 Task: Search for emails with normal importance in Outlook.
Action: Mouse moved to (280, 7)
Screenshot: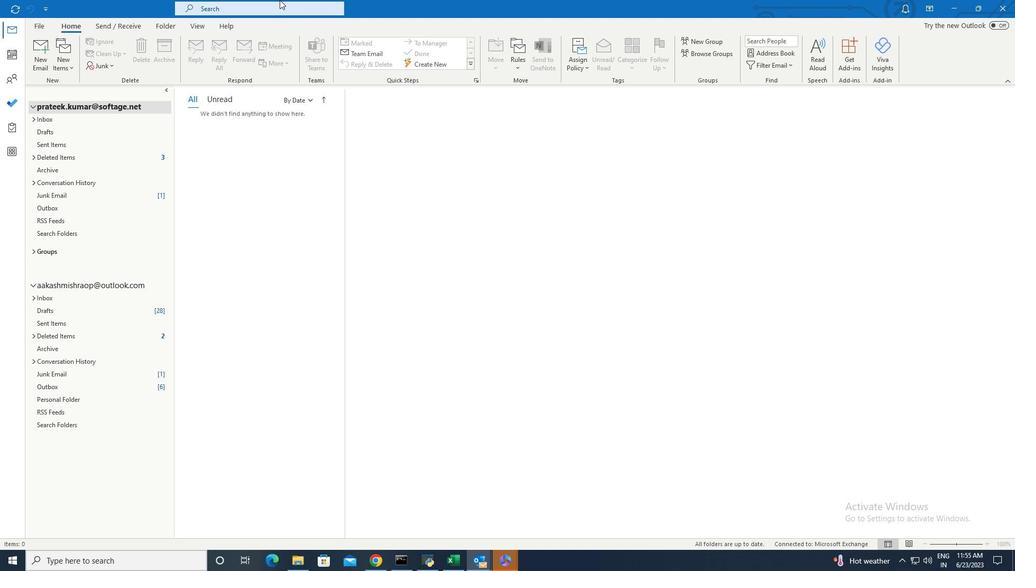 
Action: Mouse pressed left at (280, 7)
Screenshot: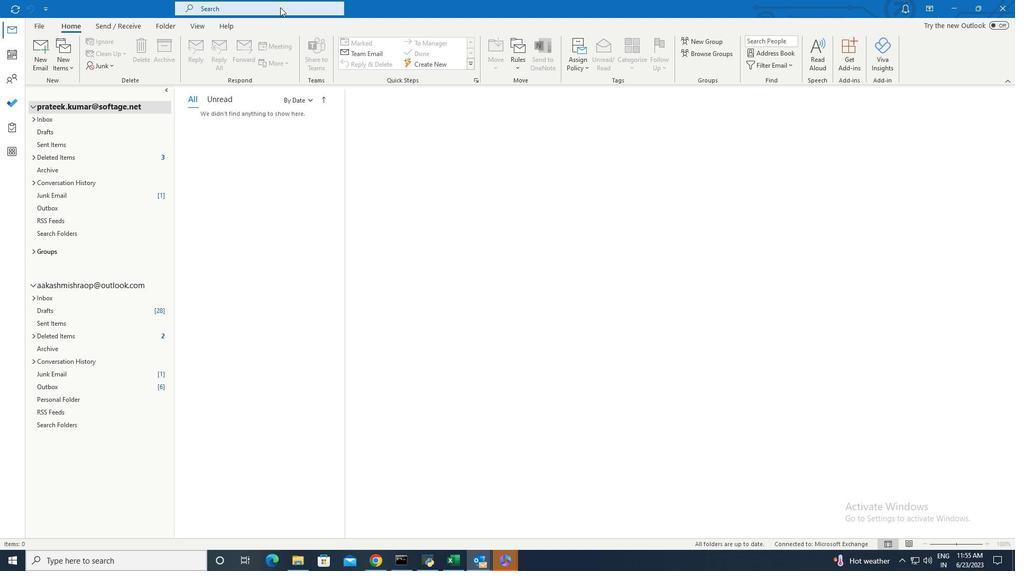 
Action: Mouse moved to (420, 8)
Screenshot: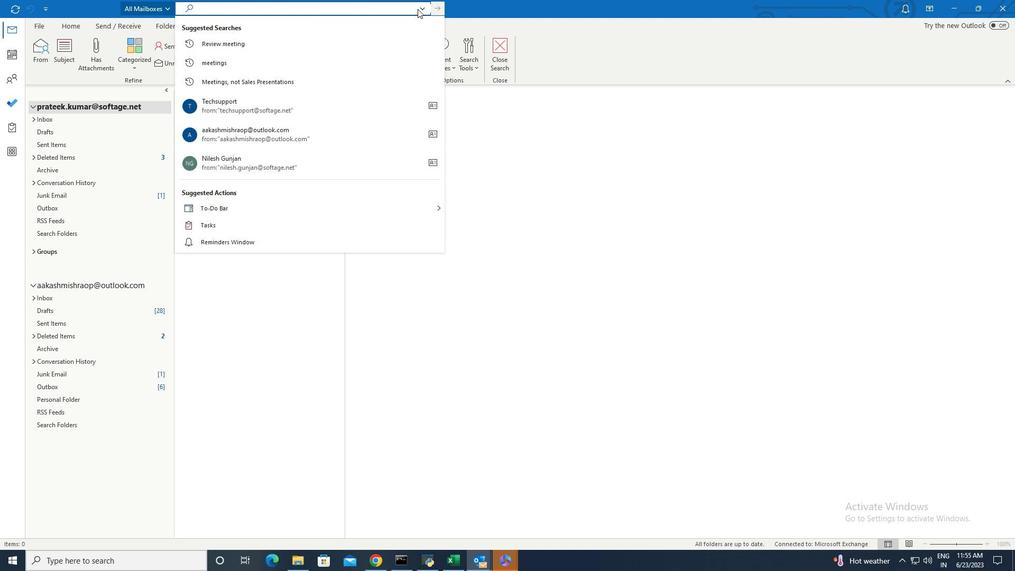
Action: Mouse pressed left at (420, 8)
Screenshot: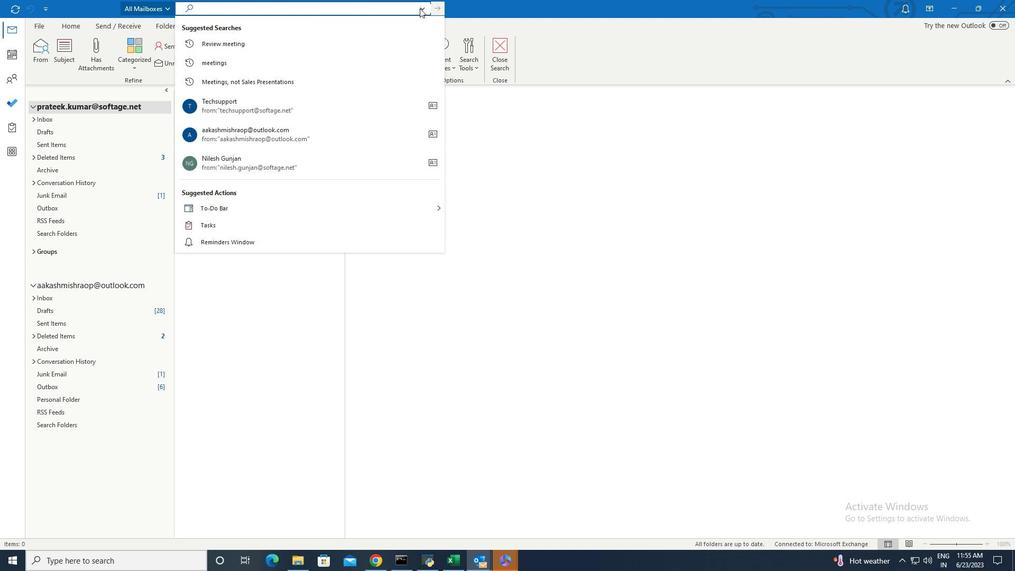 
Action: Mouse moved to (397, 23)
Screenshot: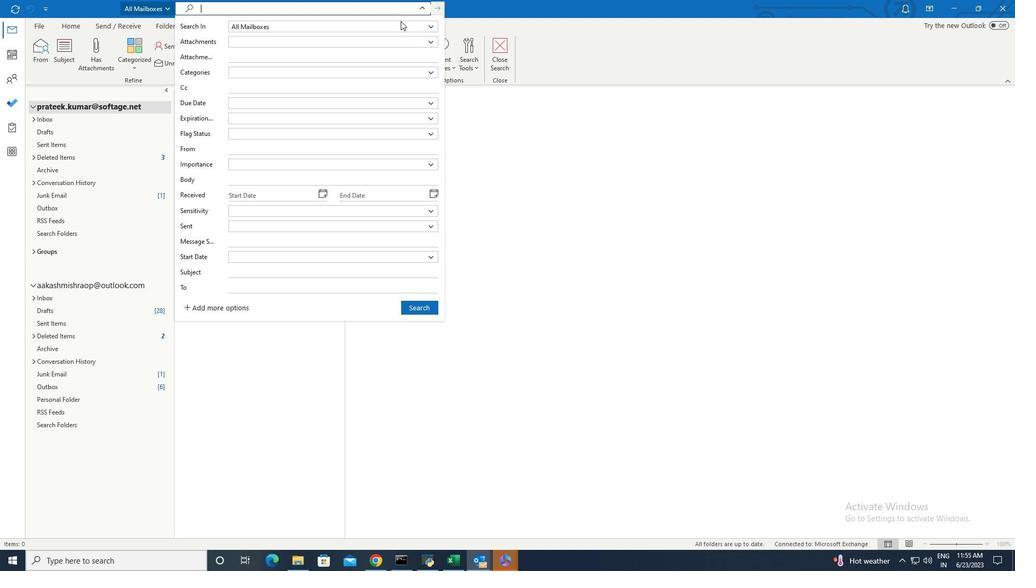 
Action: Mouse pressed left at (397, 23)
Screenshot: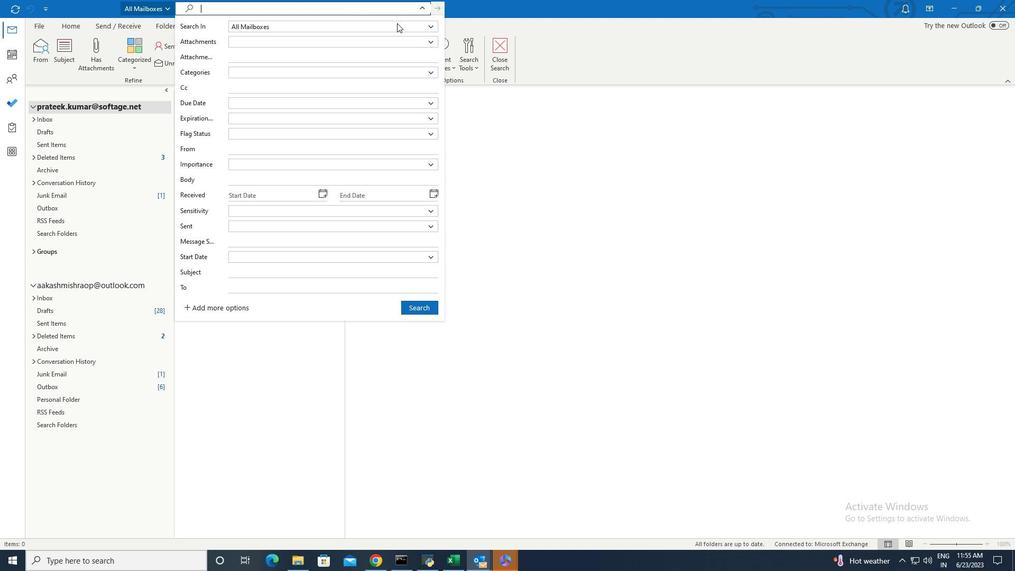 
Action: Mouse moved to (330, 35)
Screenshot: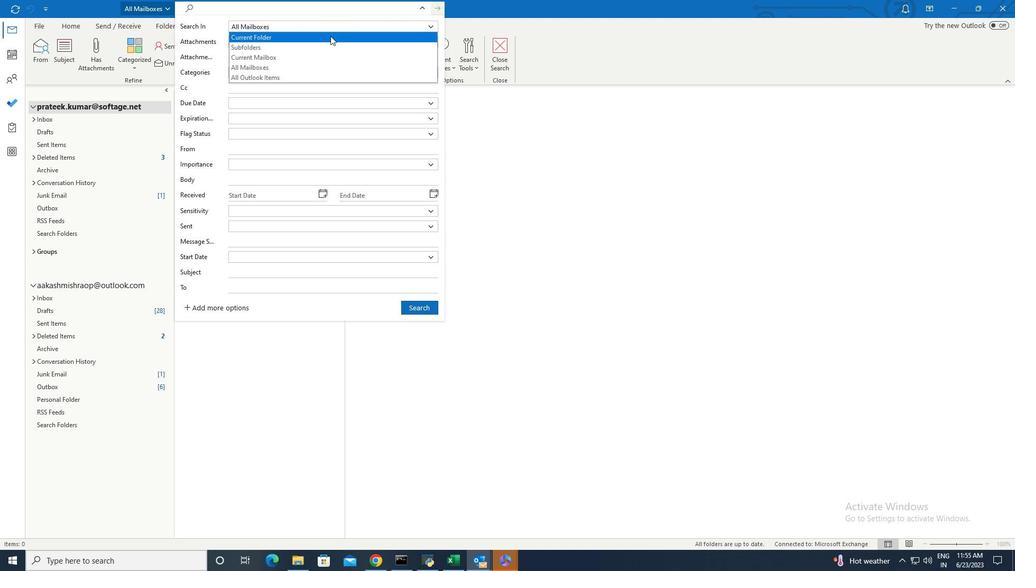 
Action: Mouse pressed left at (330, 35)
Screenshot: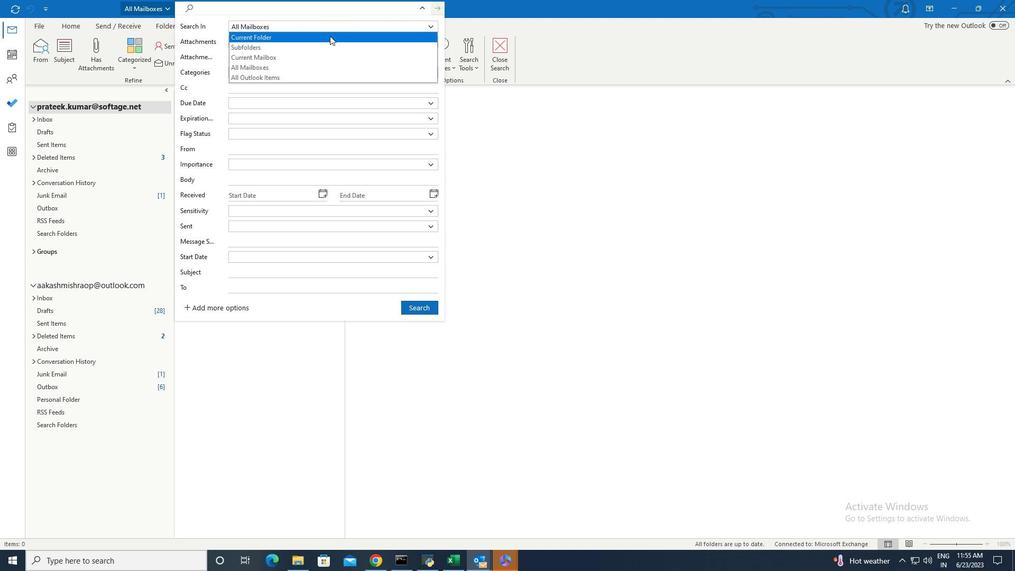 
Action: Mouse moved to (420, 6)
Screenshot: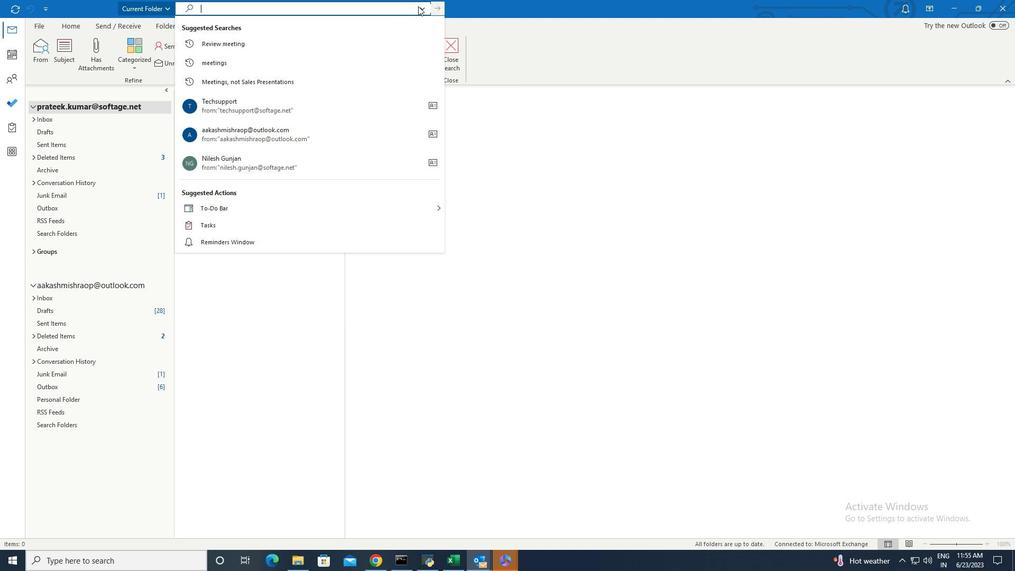 
Action: Mouse pressed left at (420, 6)
Screenshot: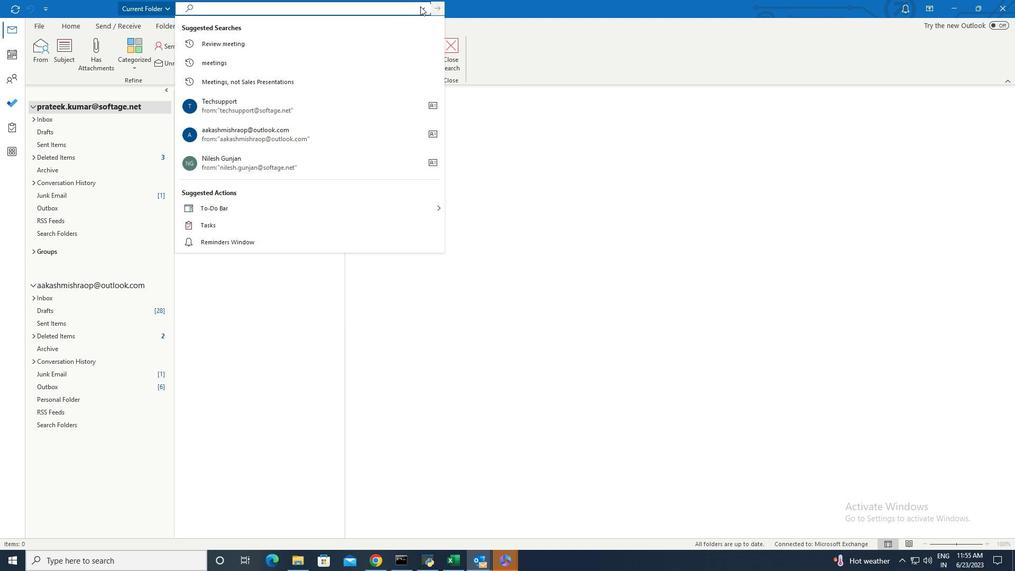 
Action: Mouse moved to (249, 161)
Screenshot: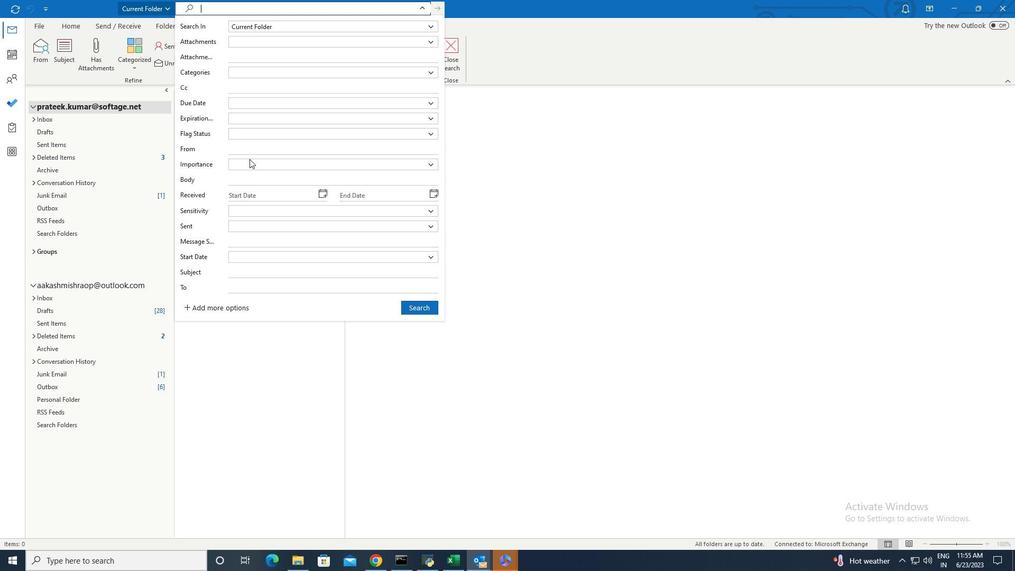 
Action: Mouse pressed left at (249, 161)
Screenshot: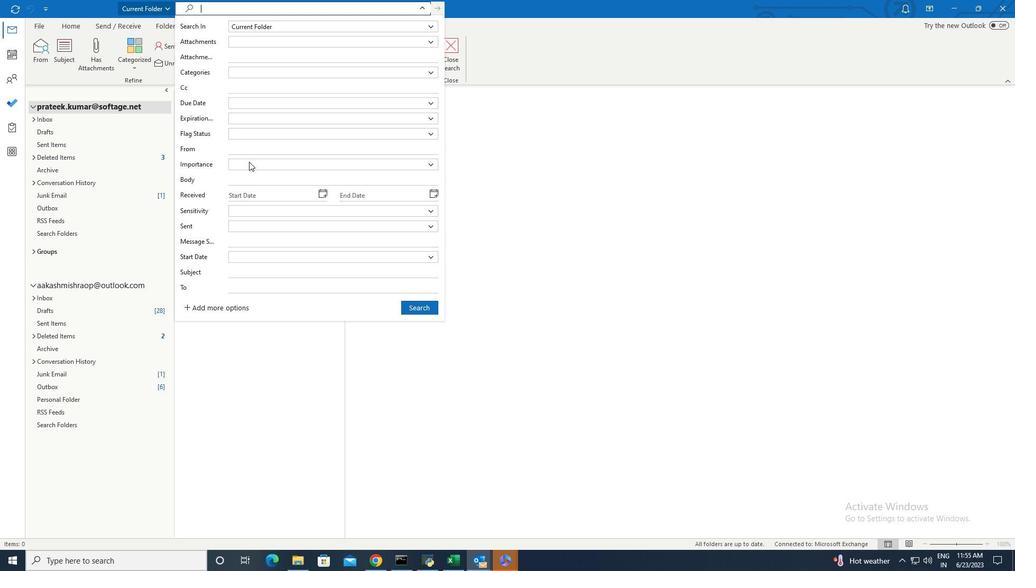 
Action: Mouse moved to (244, 198)
Screenshot: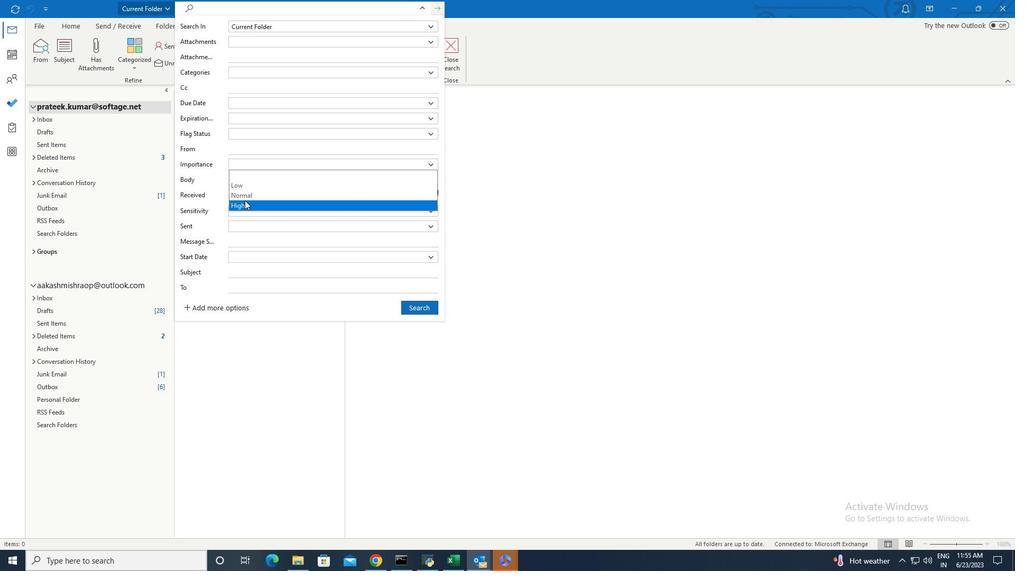 
Action: Mouse pressed left at (244, 198)
Screenshot: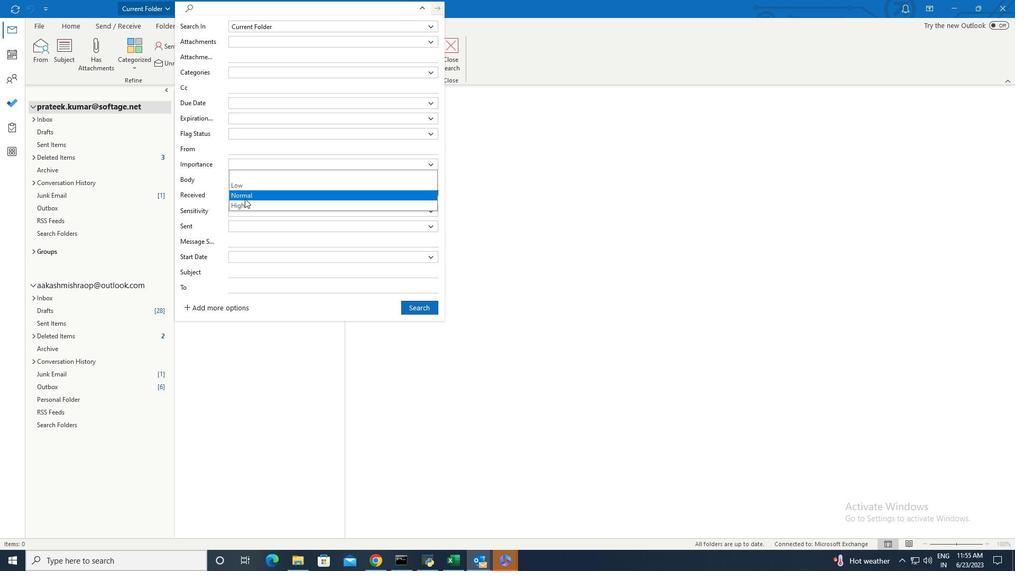 
Action: Mouse moved to (412, 302)
Screenshot: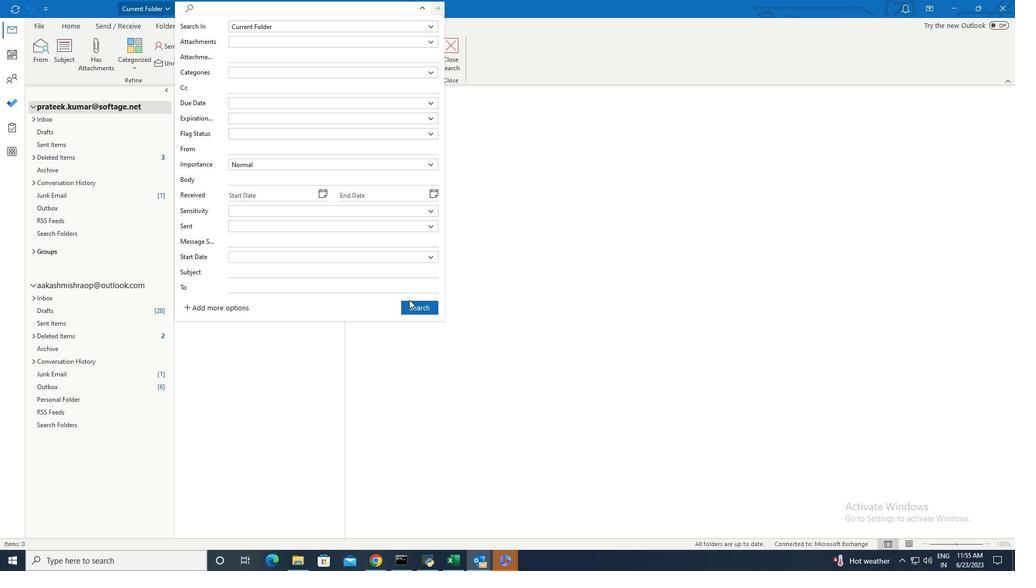 
Action: Mouse pressed left at (412, 302)
Screenshot: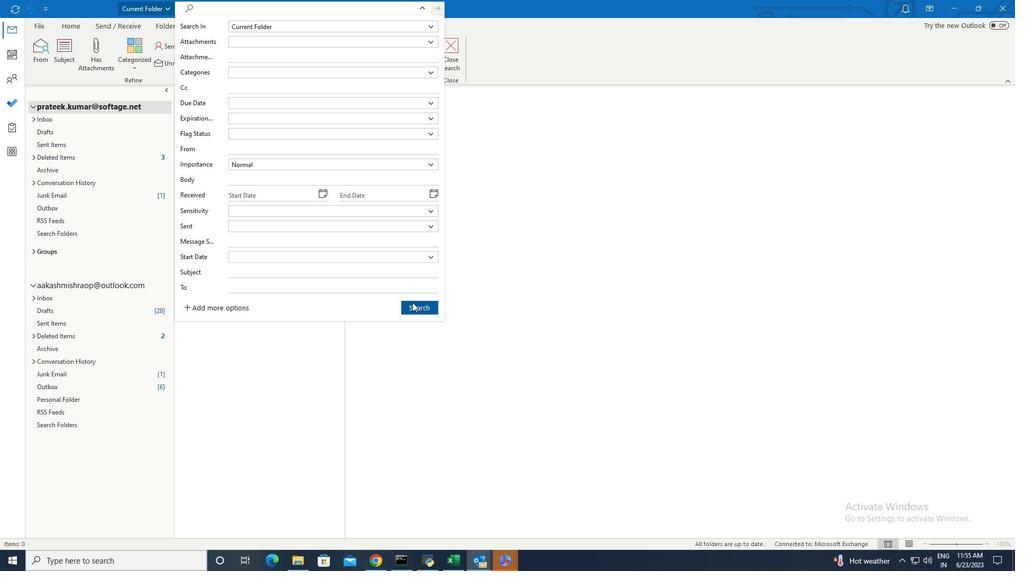 
Action: Mouse moved to (419, 295)
Screenshot: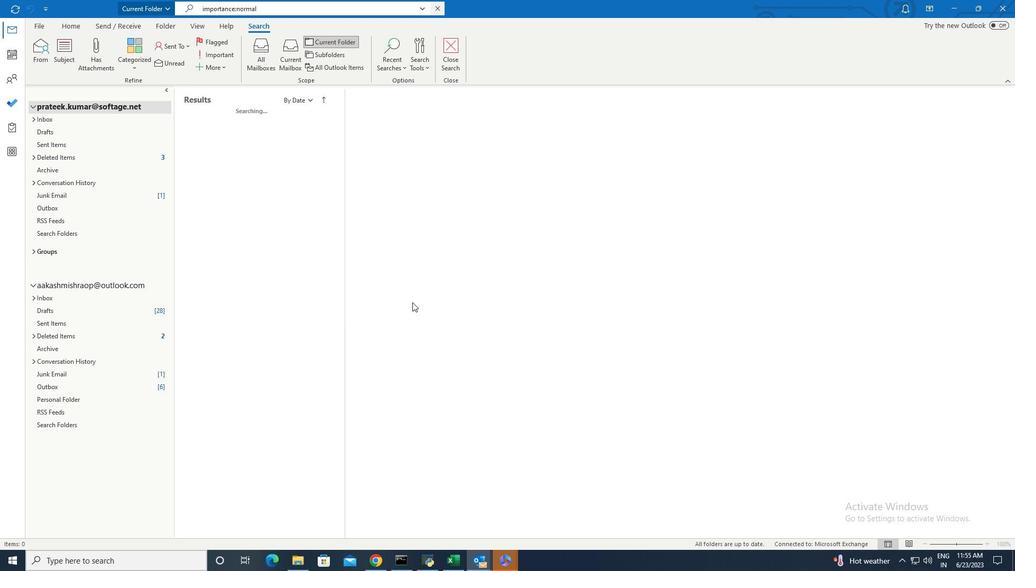 
